 Task: Learn more about a recruiter lite.
Action: Mouse moved to (831, 118)
Screenshot: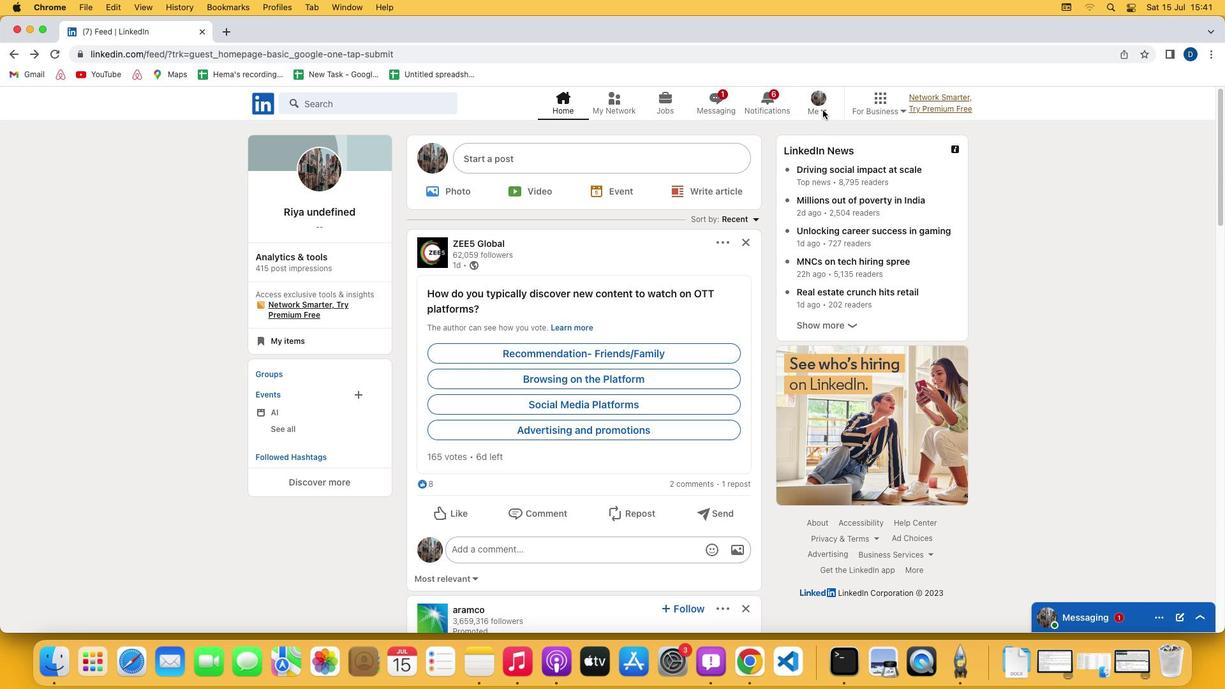 
Action: Mouse pressed left at (831, 118)
Screenshot: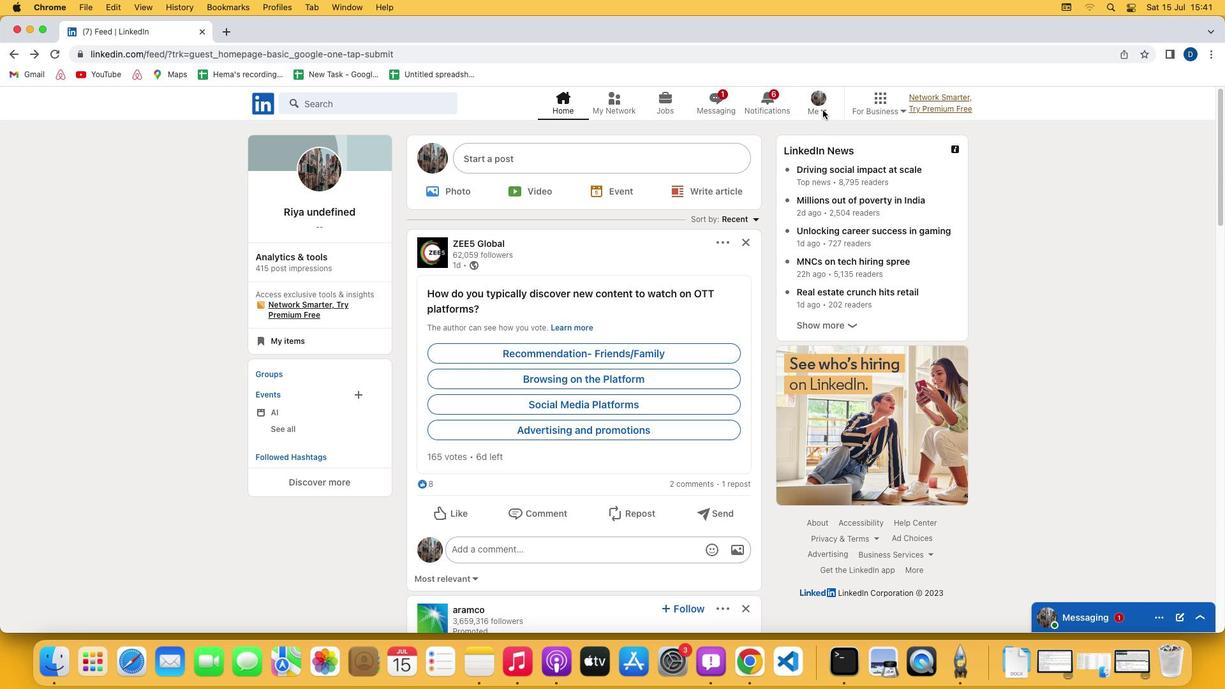 
Action: Mouse pressed left at (831, 118)
Screenshot: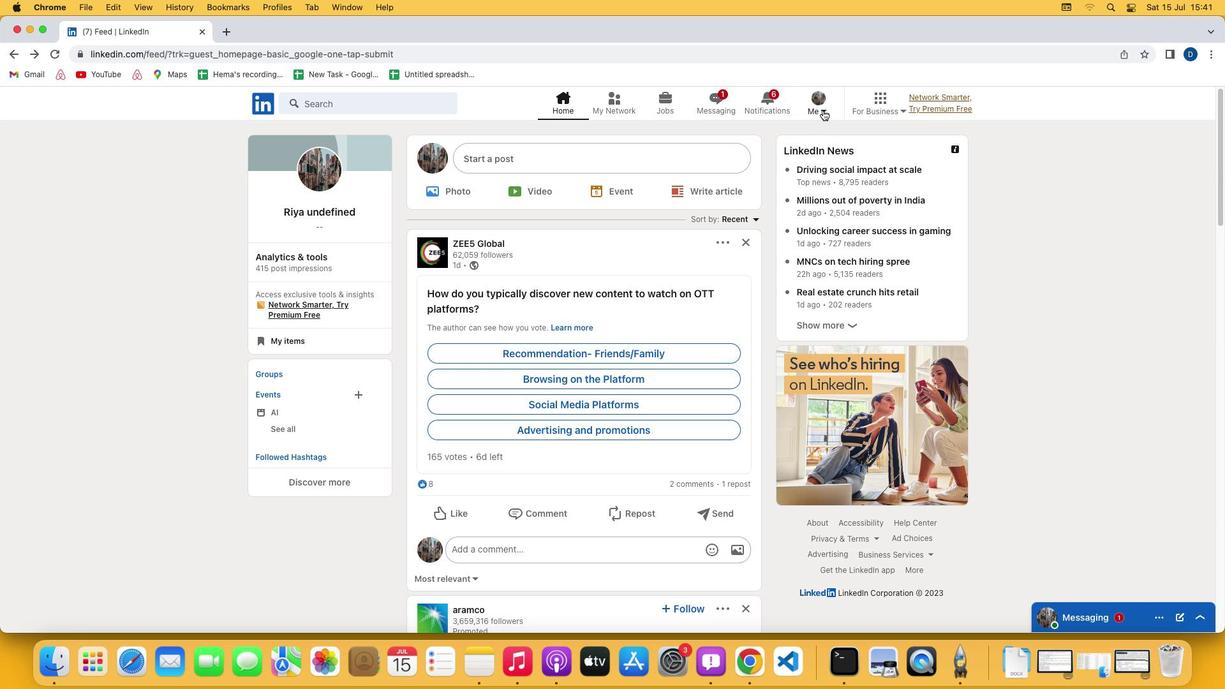 
Action: Mouse moved to (763, 252)
Screenshot: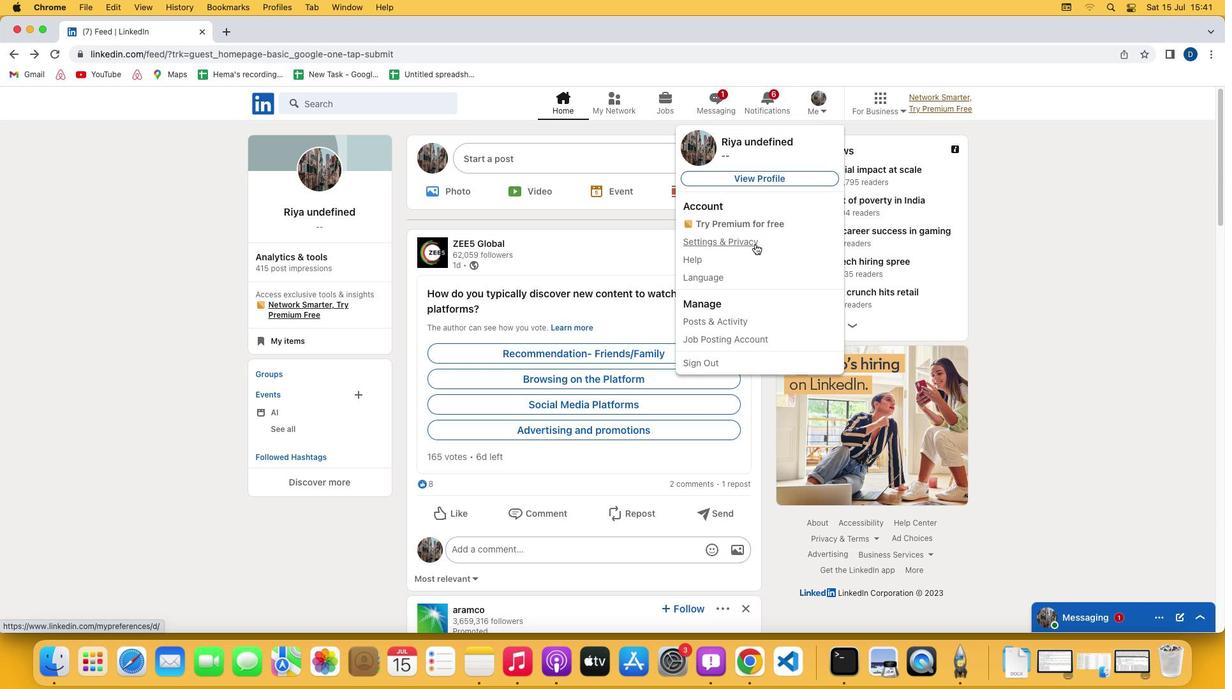 
Action: Mouse pressed left at (763, 252)
Screenshot: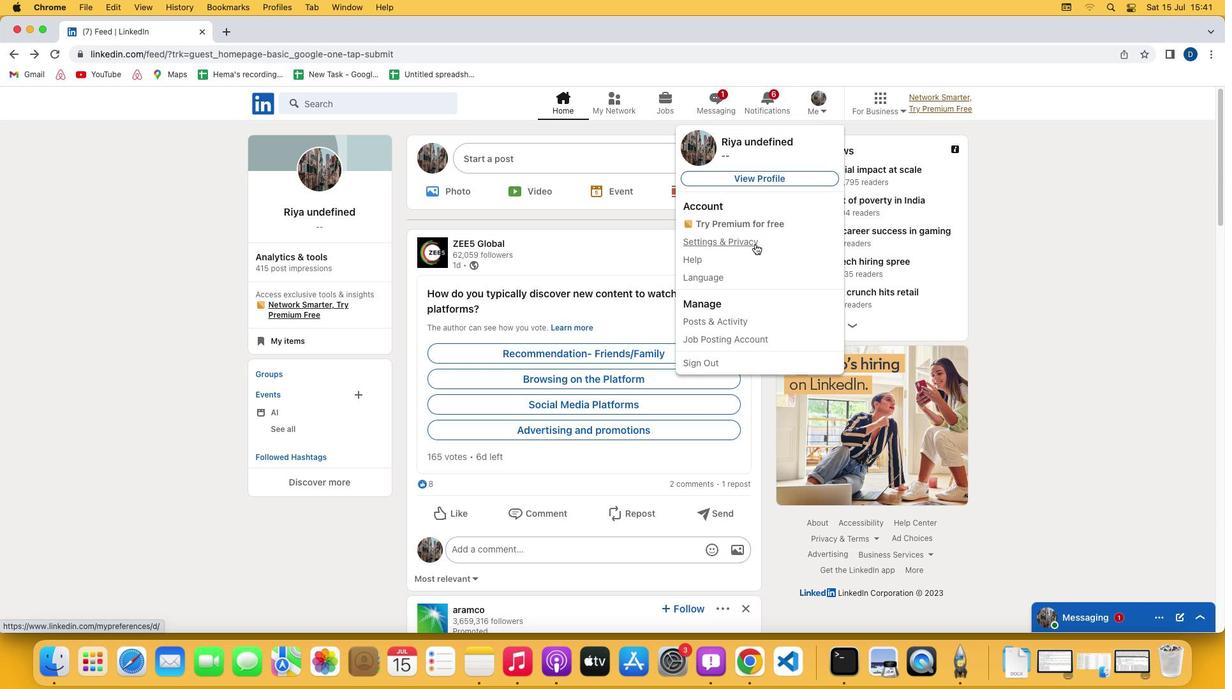 
Action: Mouse moved to (748, 450)
Screenshot: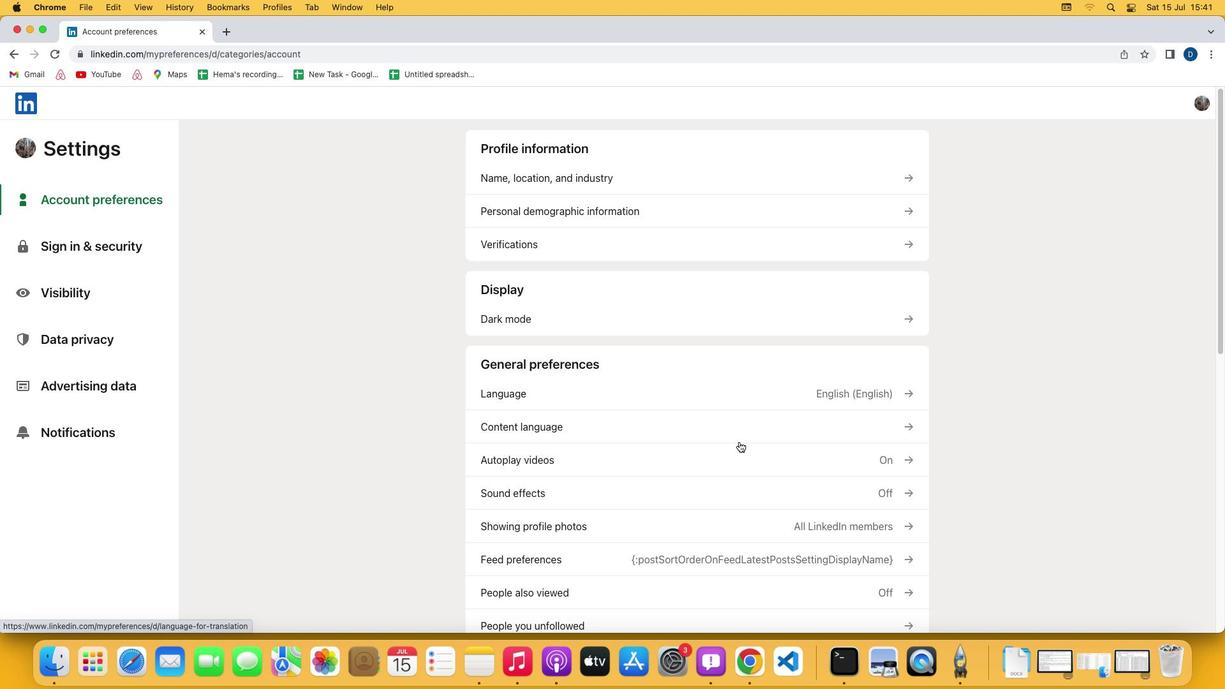 
Action: Mouse scrolled (748, 450) with delta (8, 7)
Screenshot: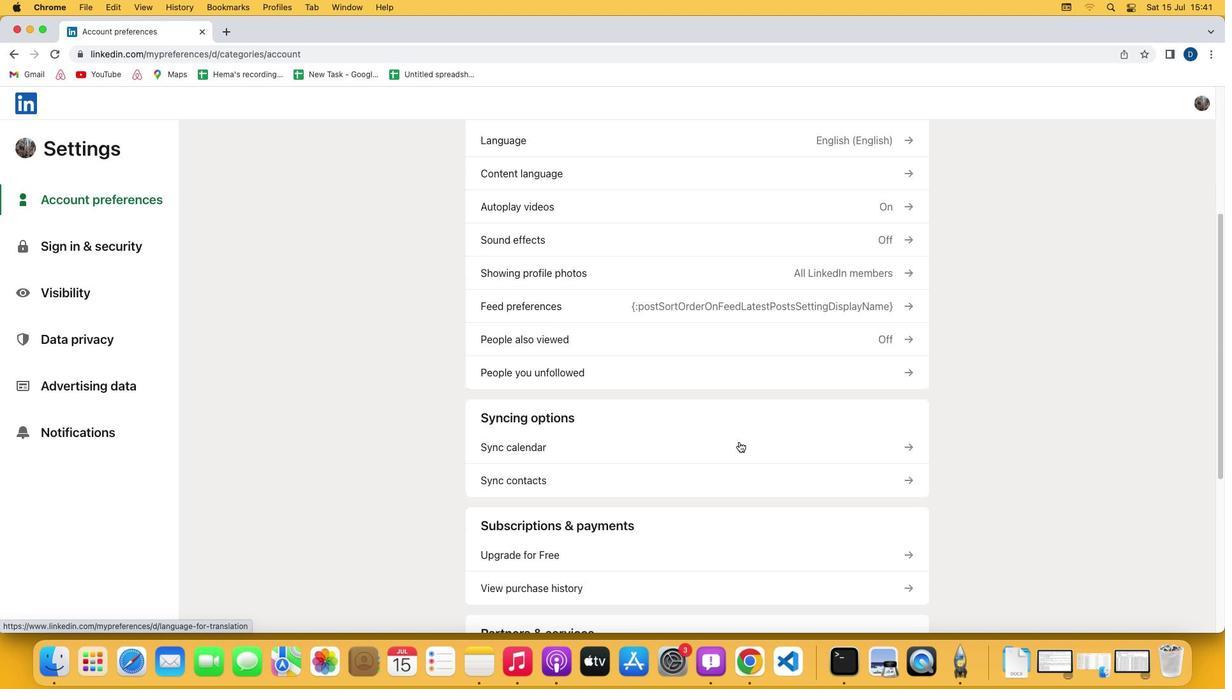 
Action: Mouse scrolled (748, 450) with delta (8, 7)
Screenshot: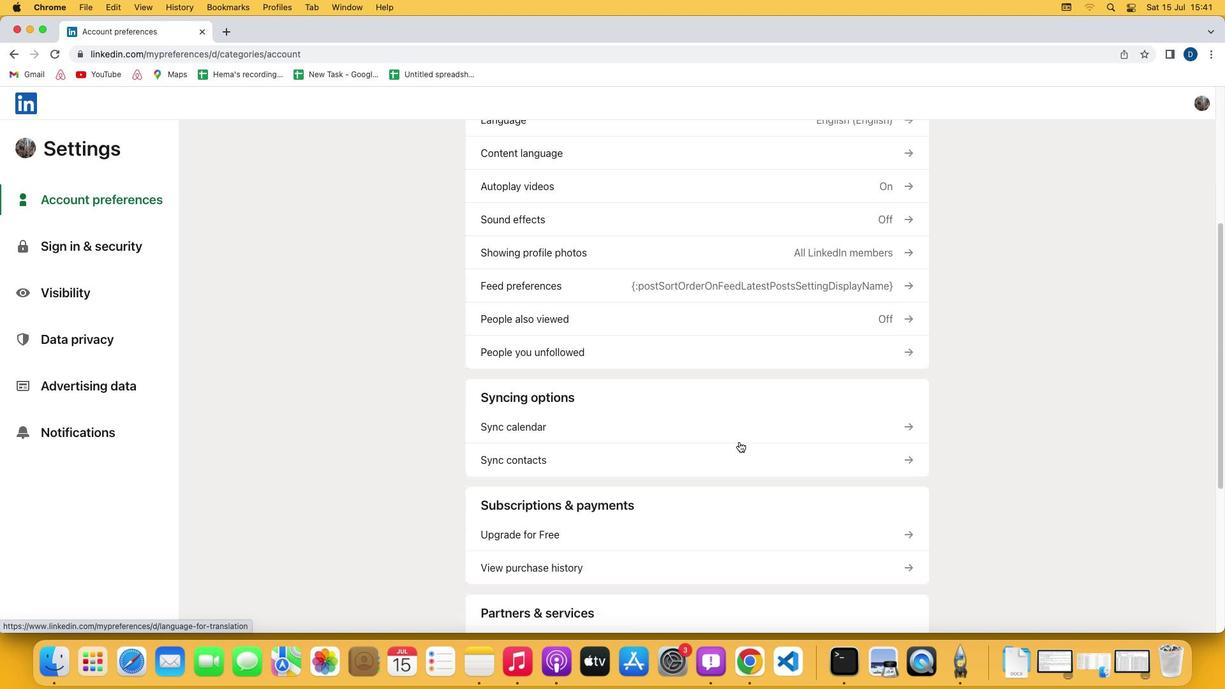 
Action: Mouse scrolled (748, 450) with delta (8, 6)
Screenshot: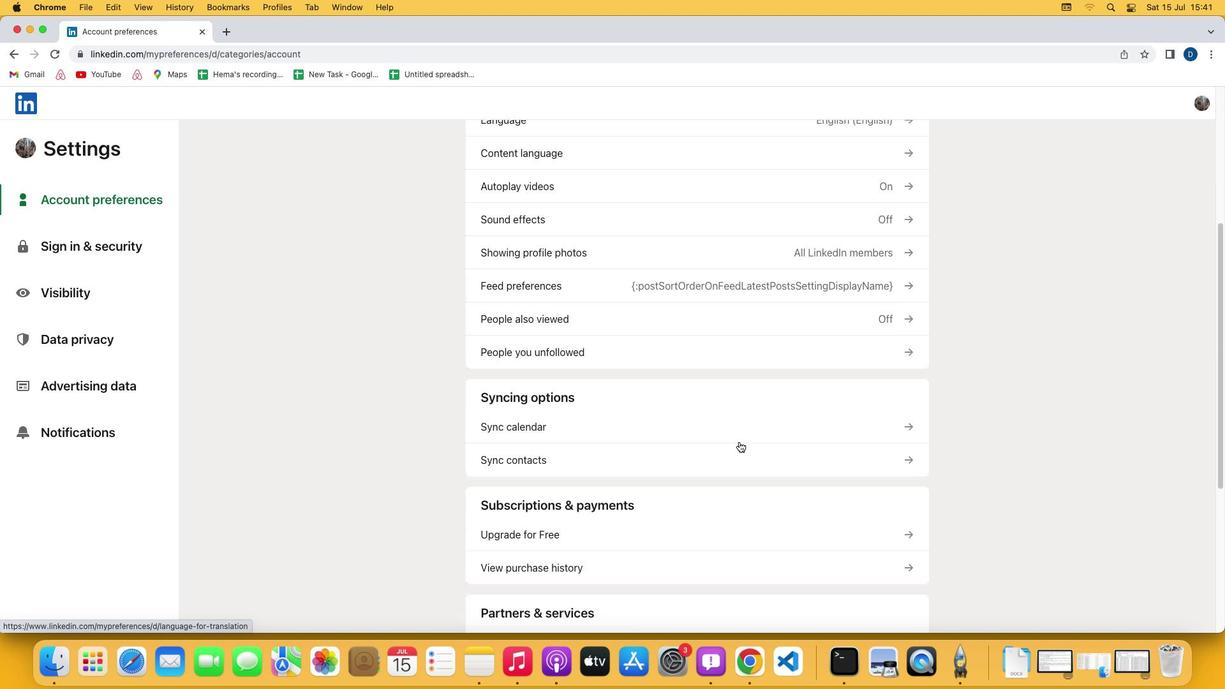 
Action: Mouse scrolled (748, 450) with delta (8, 5)
Screenshot: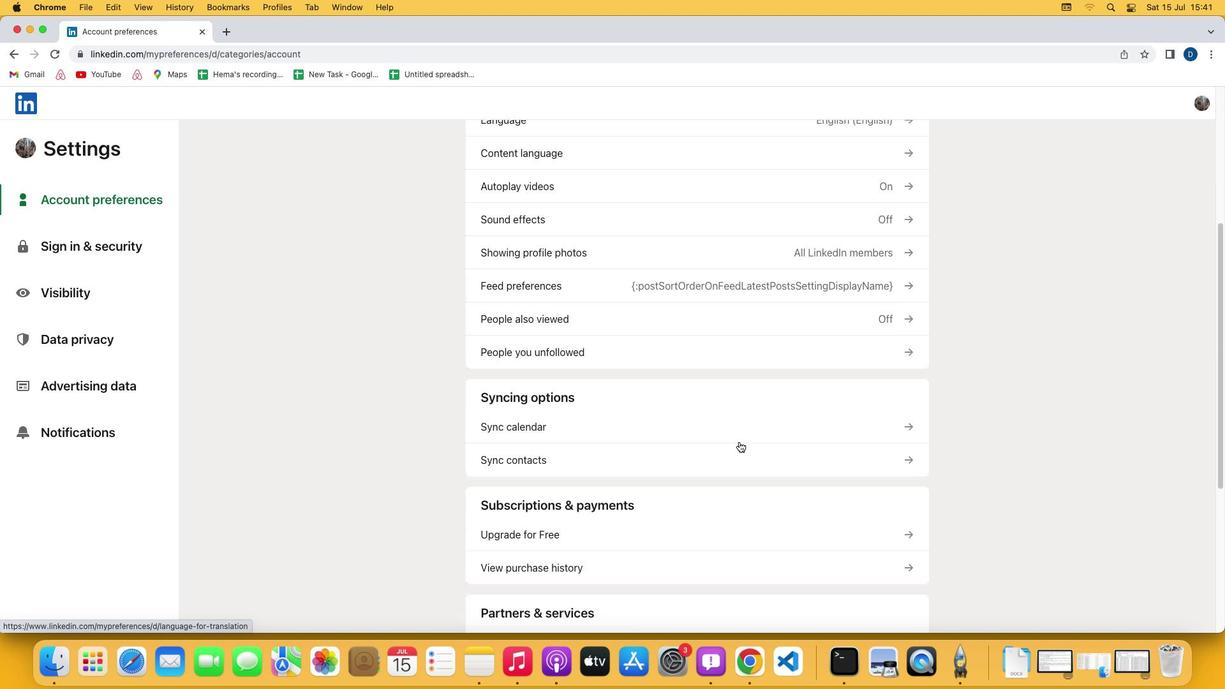 
Action: Mouse scrolled (748, 450) with delta (8, 7)
Screenshot: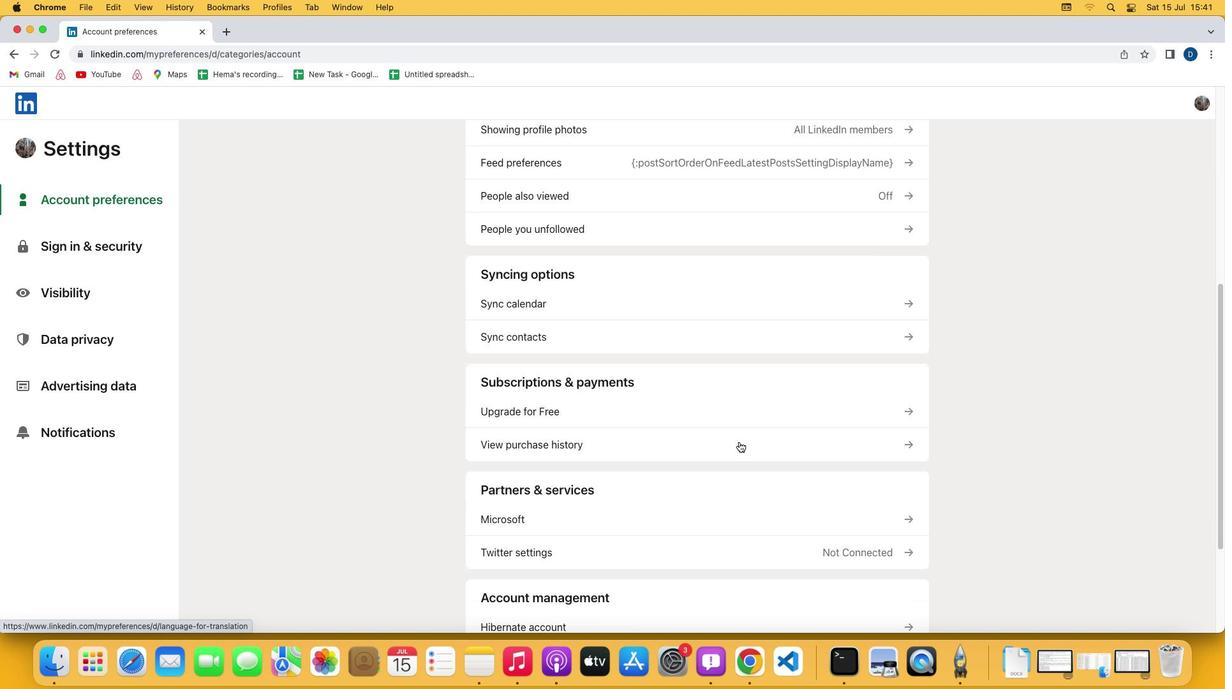 
Action: Mouse scrolled (748, 450) with delta (8, 7)
Screenshot: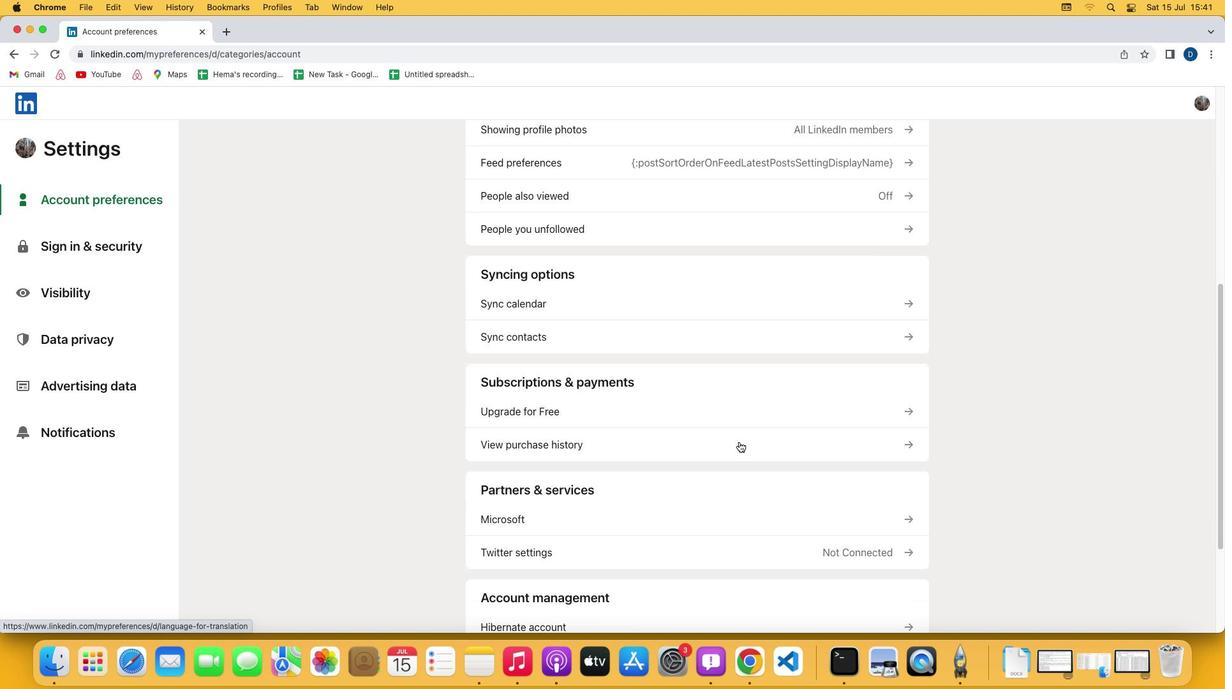 
Action: Mouse scrolled (748, 450) with delta (8, 6)
Screenshot: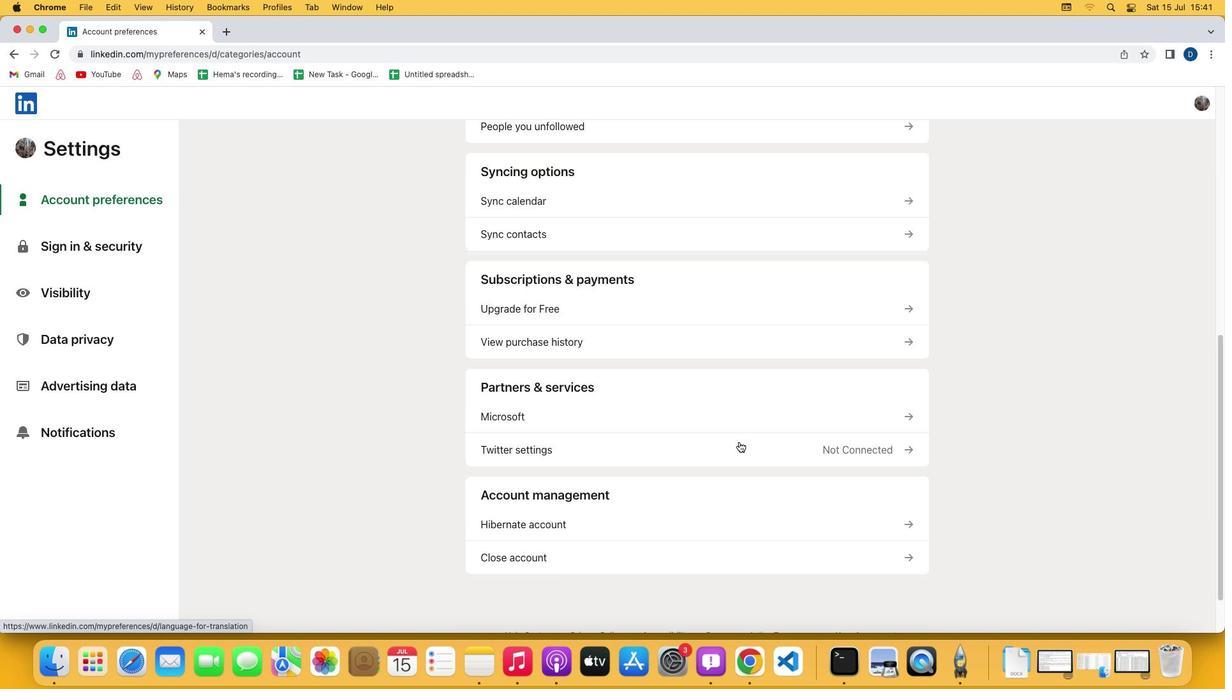 
Action: Mouse scrolled (748, 450) with delta (8, 5)
Screenshot: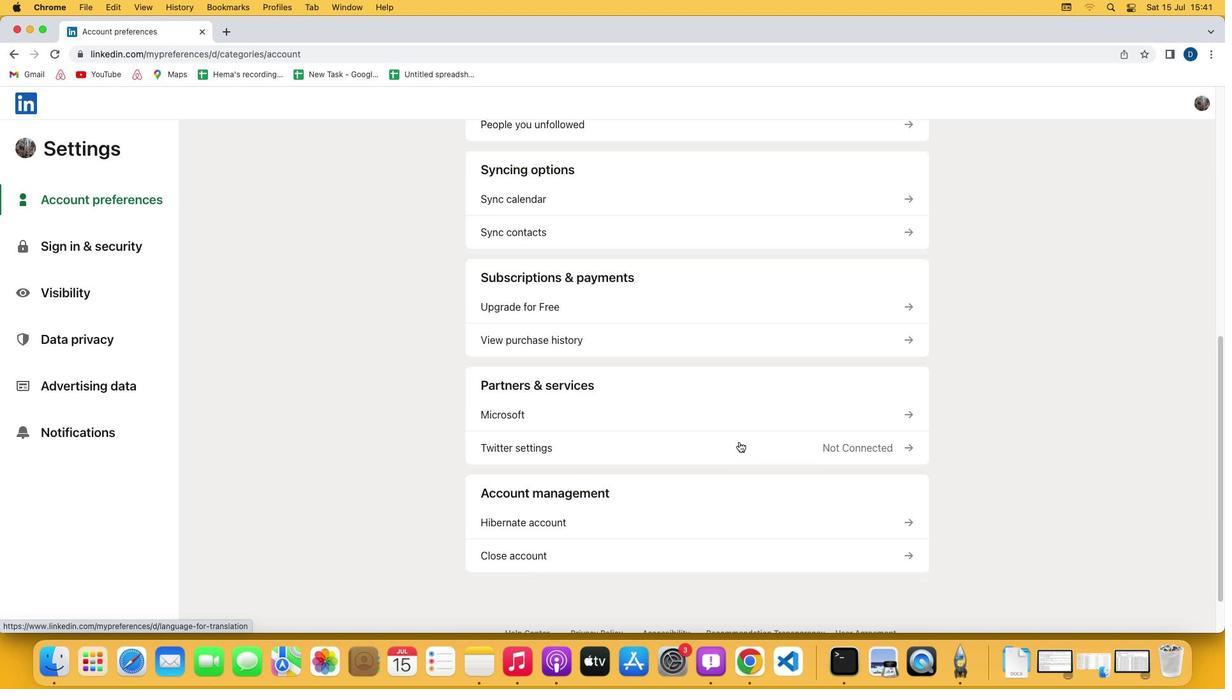 
Action: Mouse moved to (704, 318)
Screenshot: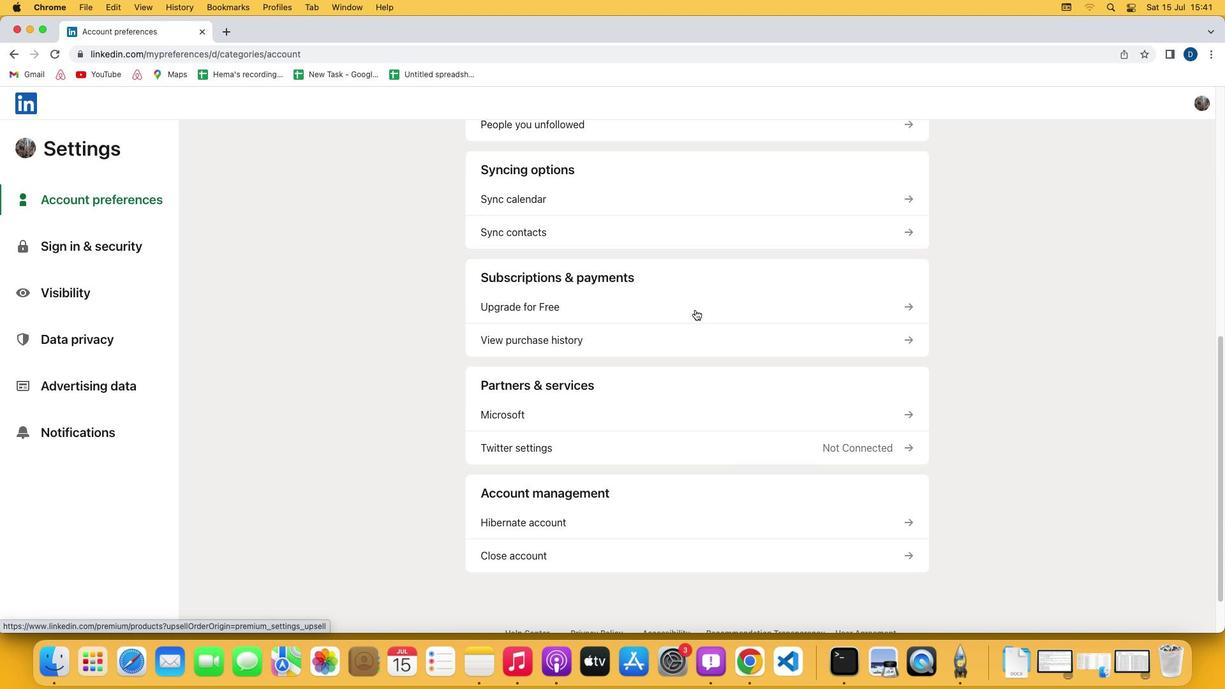 
Action: Mouse pressed left at (704, 318)
Screenshot: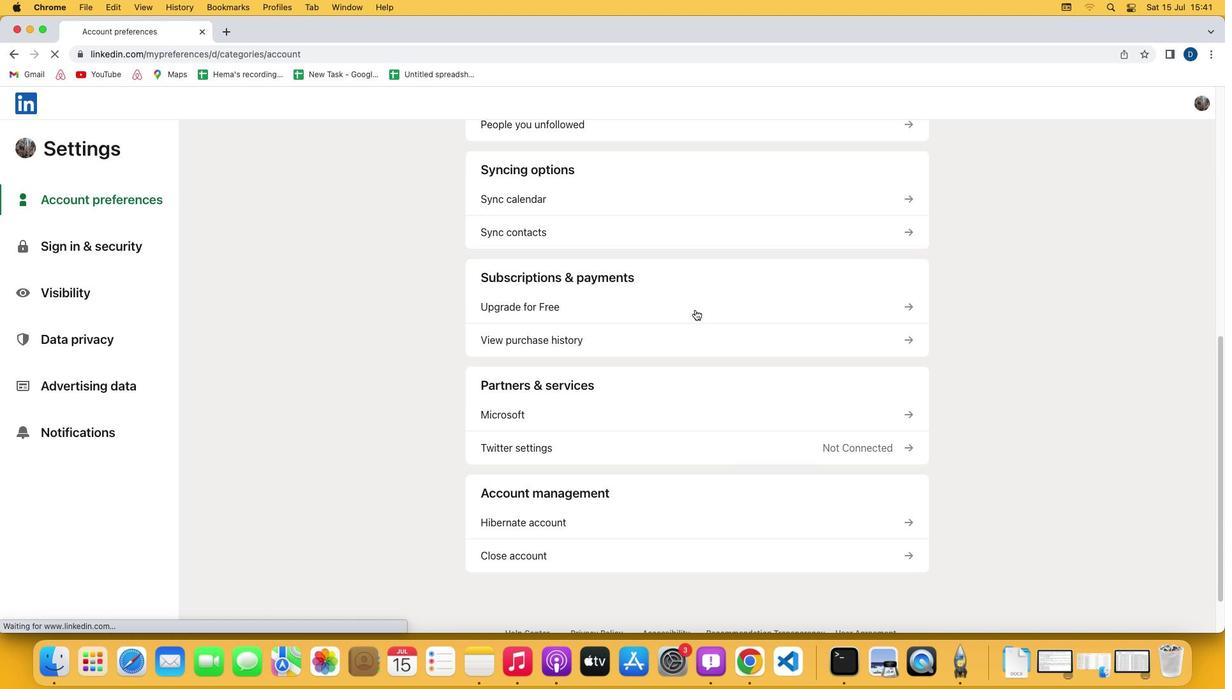 
Action: Mouse moved to (510, 355)
Screenshot: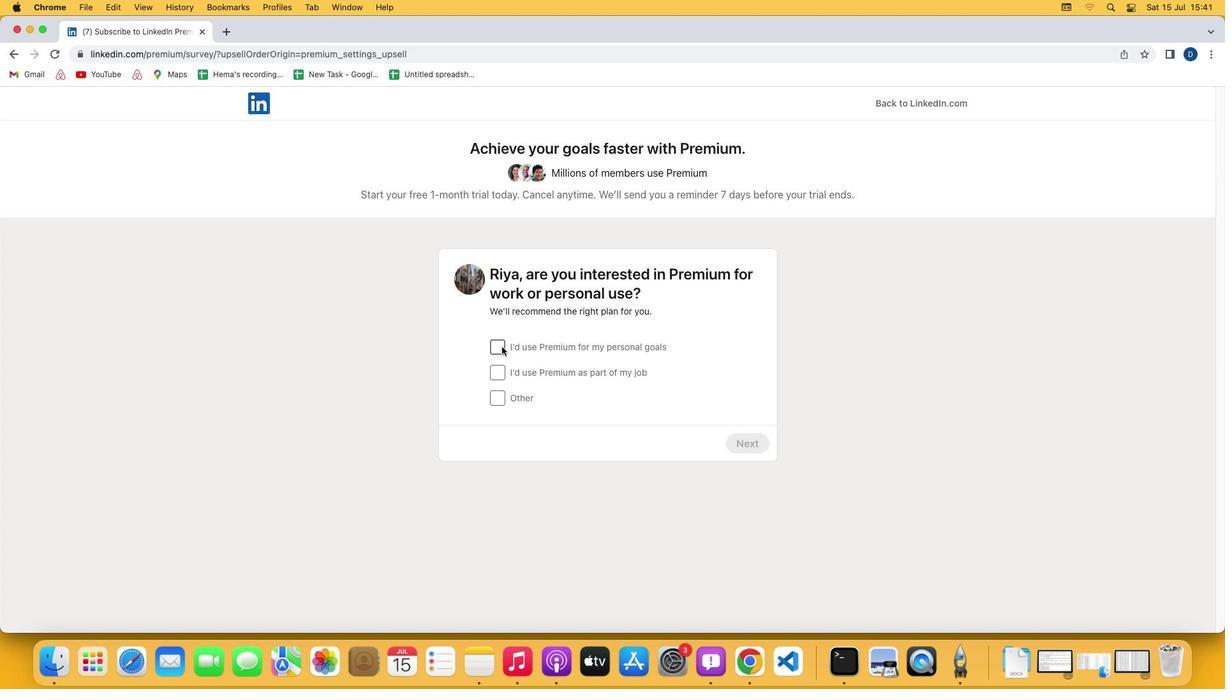 
Action: Mouse pressed left at (510, 355)
Screenshot: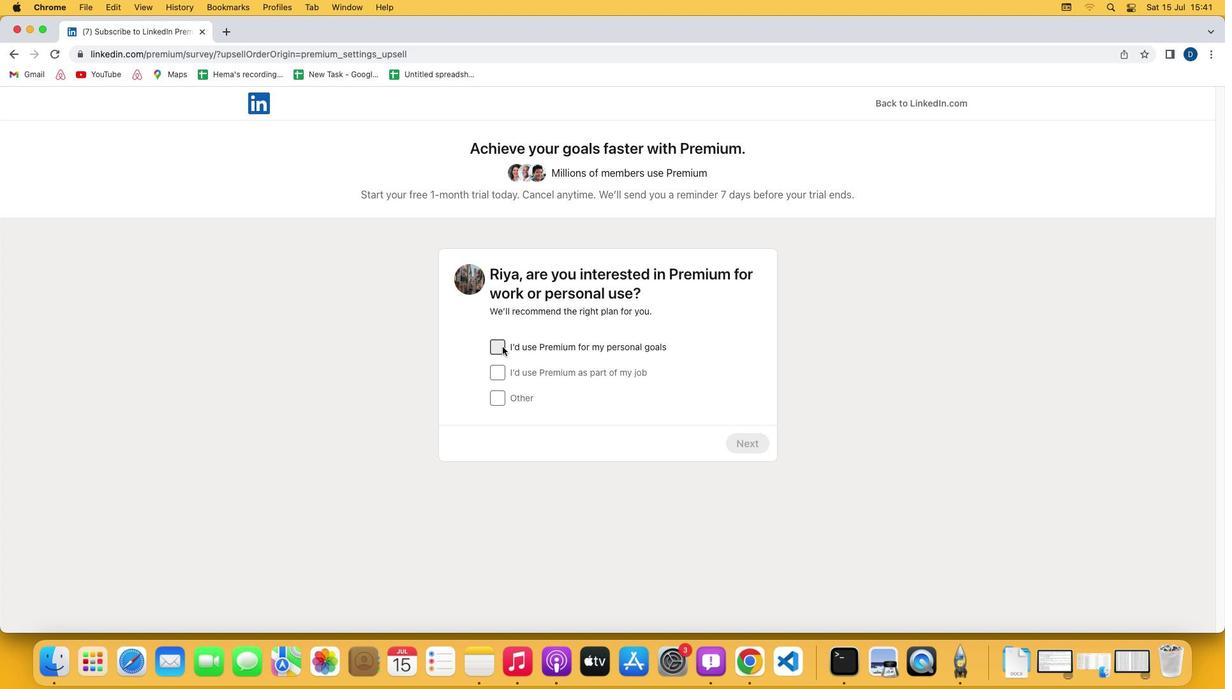 
Action: Mouse moved to (748, 451)
Screenshot: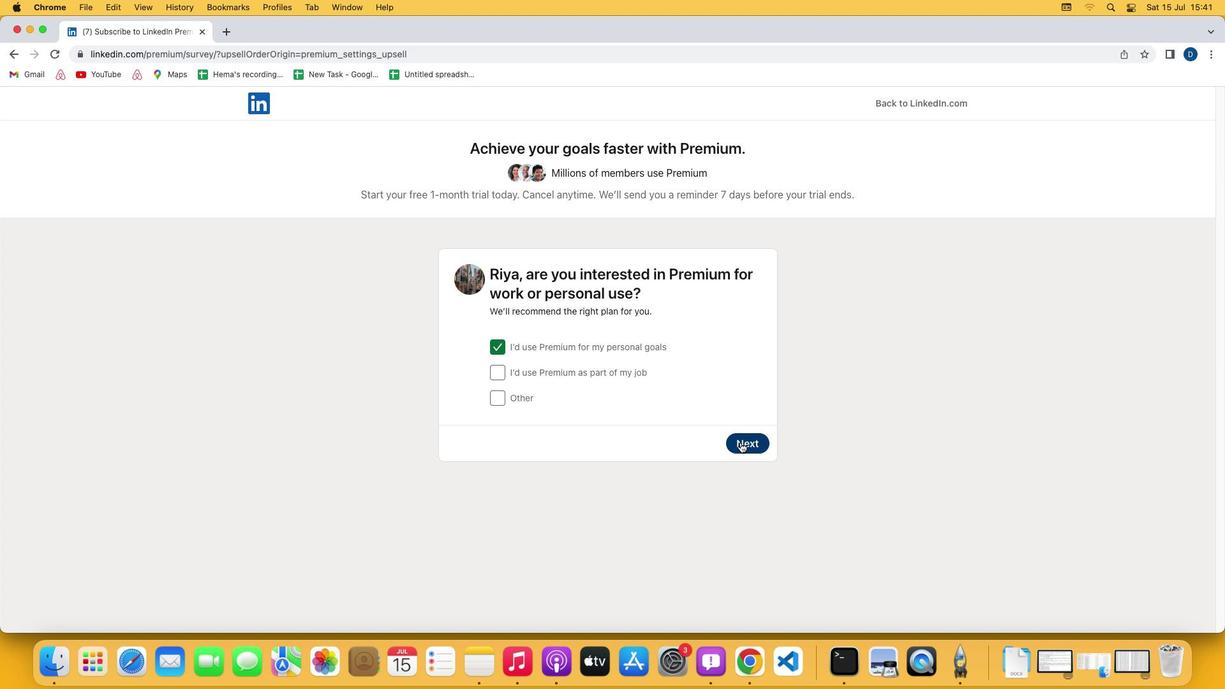 
Action: Mouse pressed left at (748, 451)
Screenshot: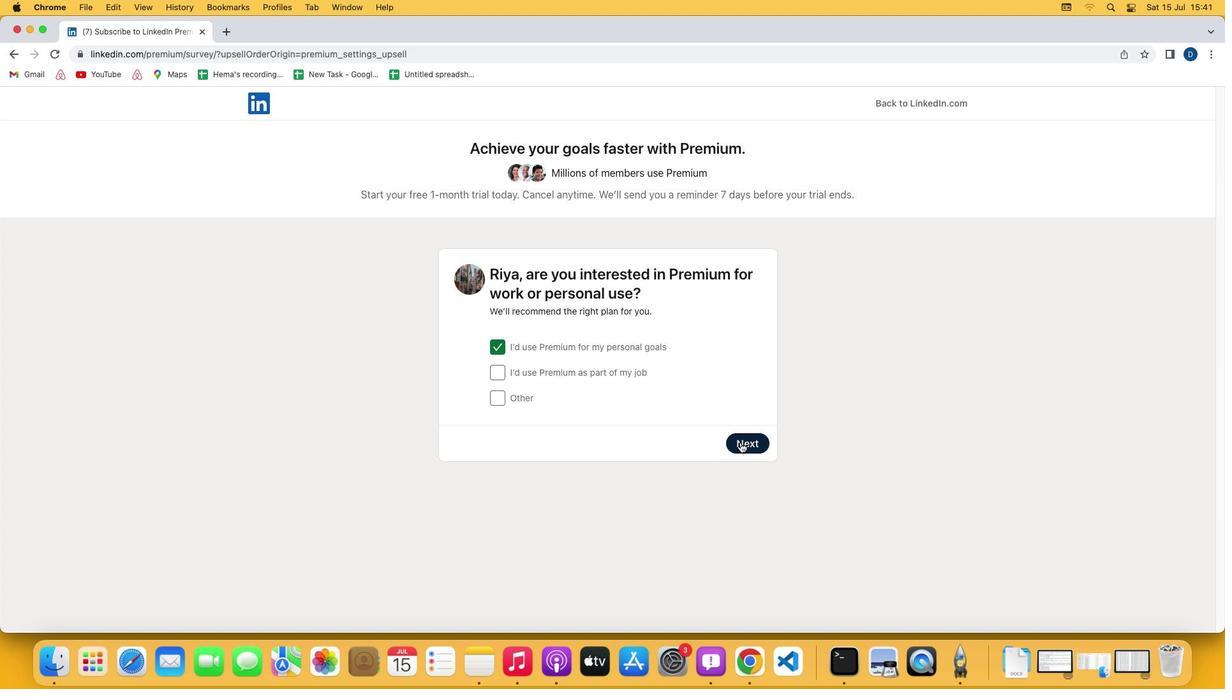 
Action: Mouse moved to (744, 523)
Screenshot: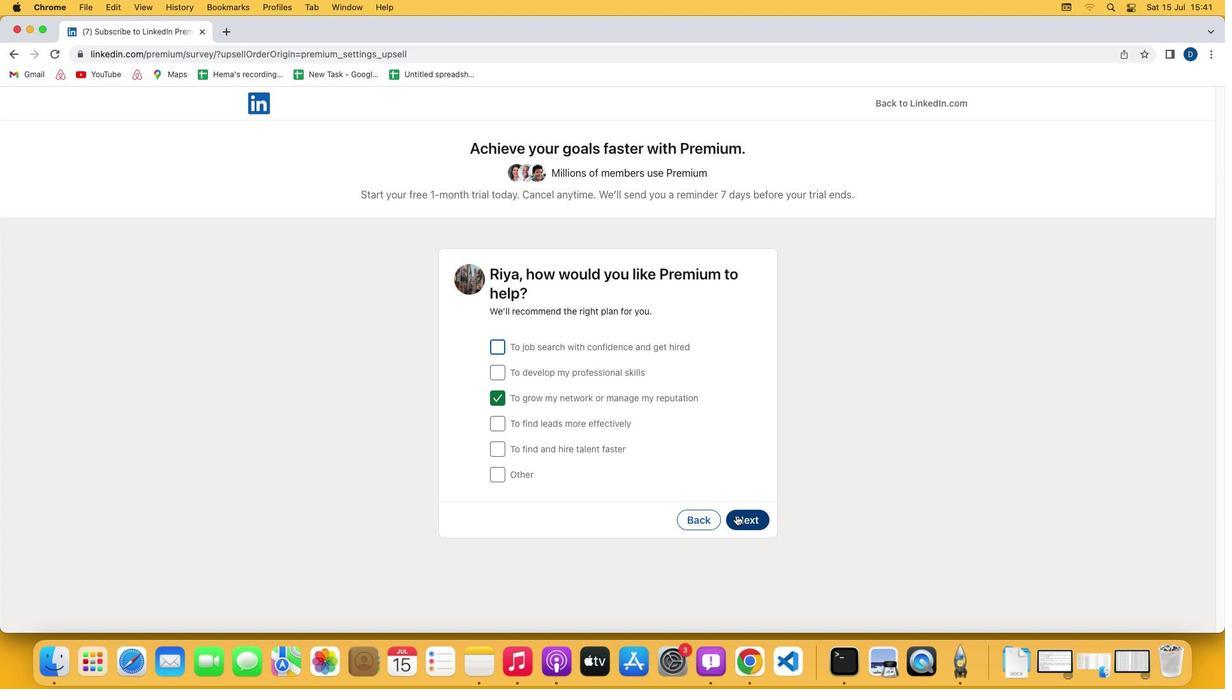 
Action: Mouse pressed left at (744, 523)
Screenshot: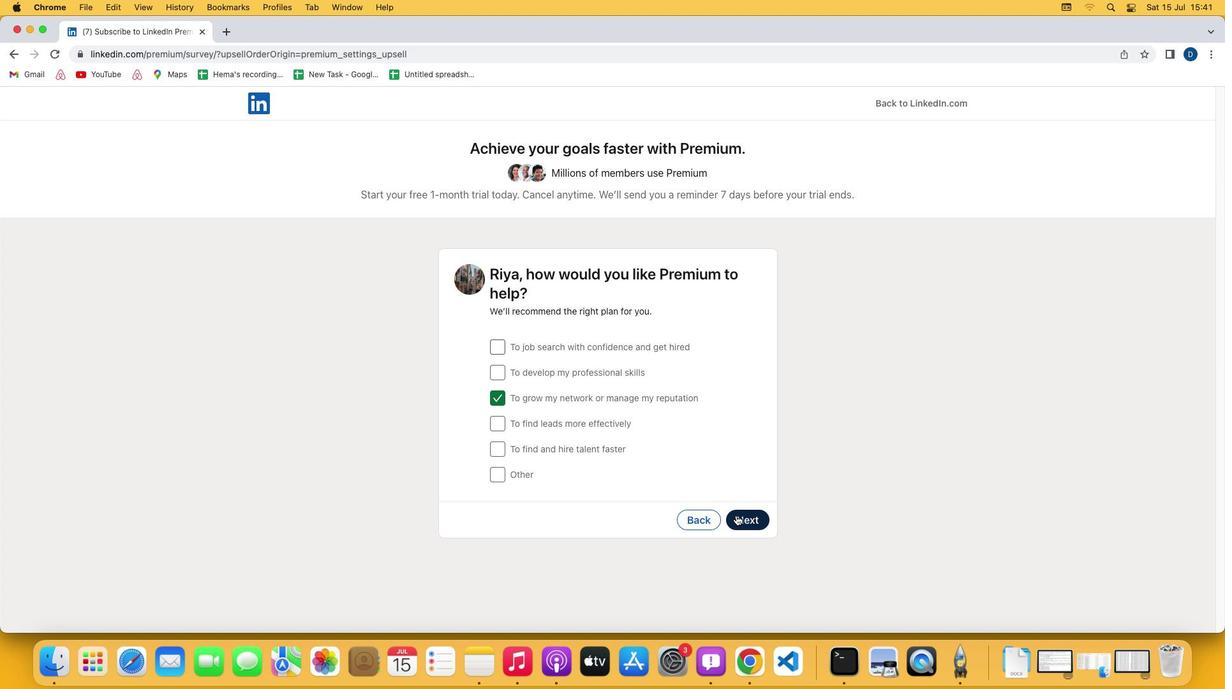 
Action: Mouse moved to (505, 429)
Screenshot: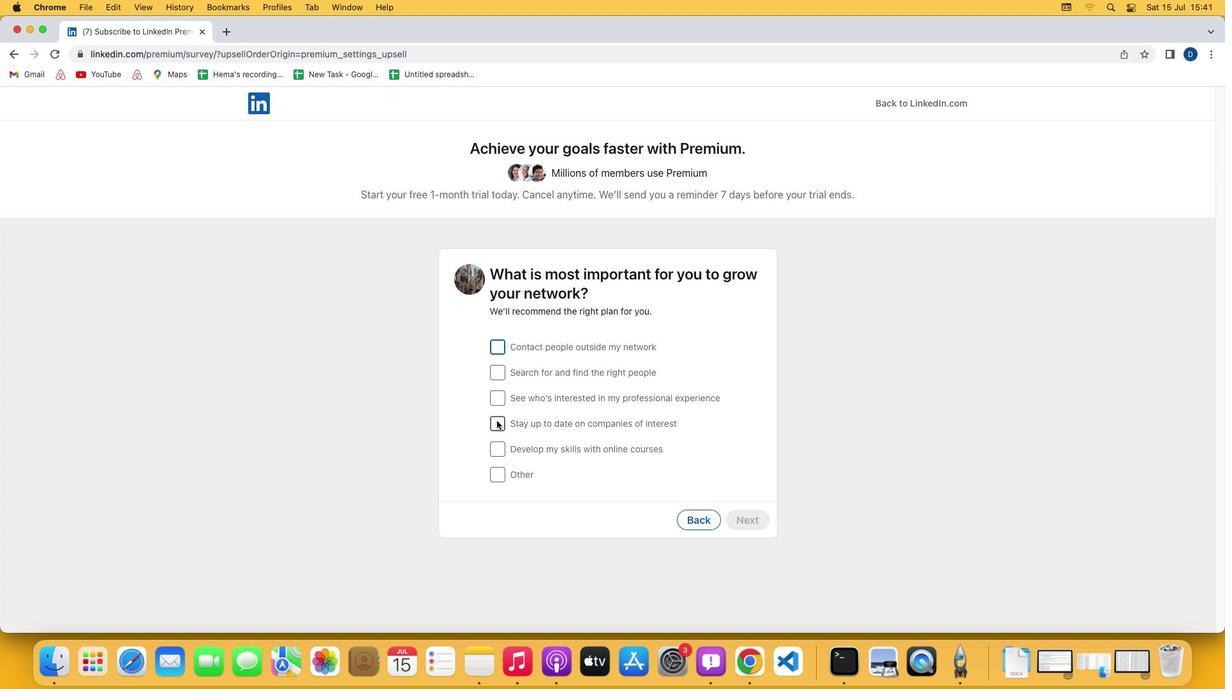 
Action: Mouse pressed left at (505, 429)
Screenshot: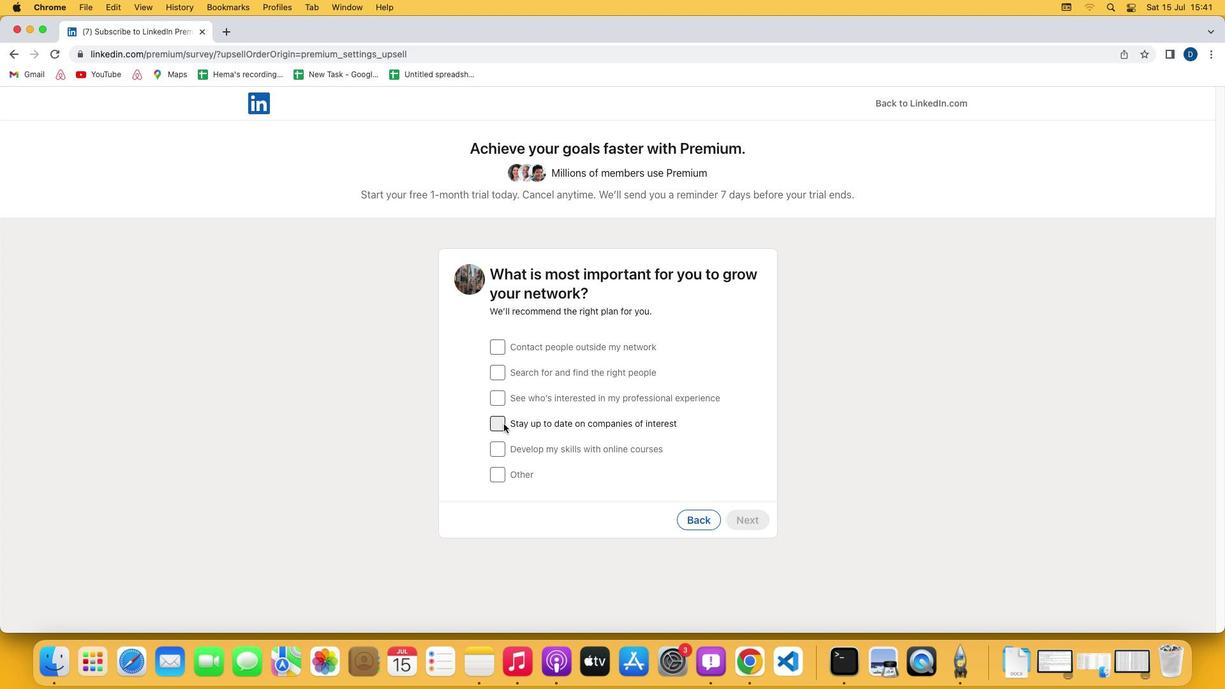 
Action: Mouse moved to (762, 534)
Screenshot: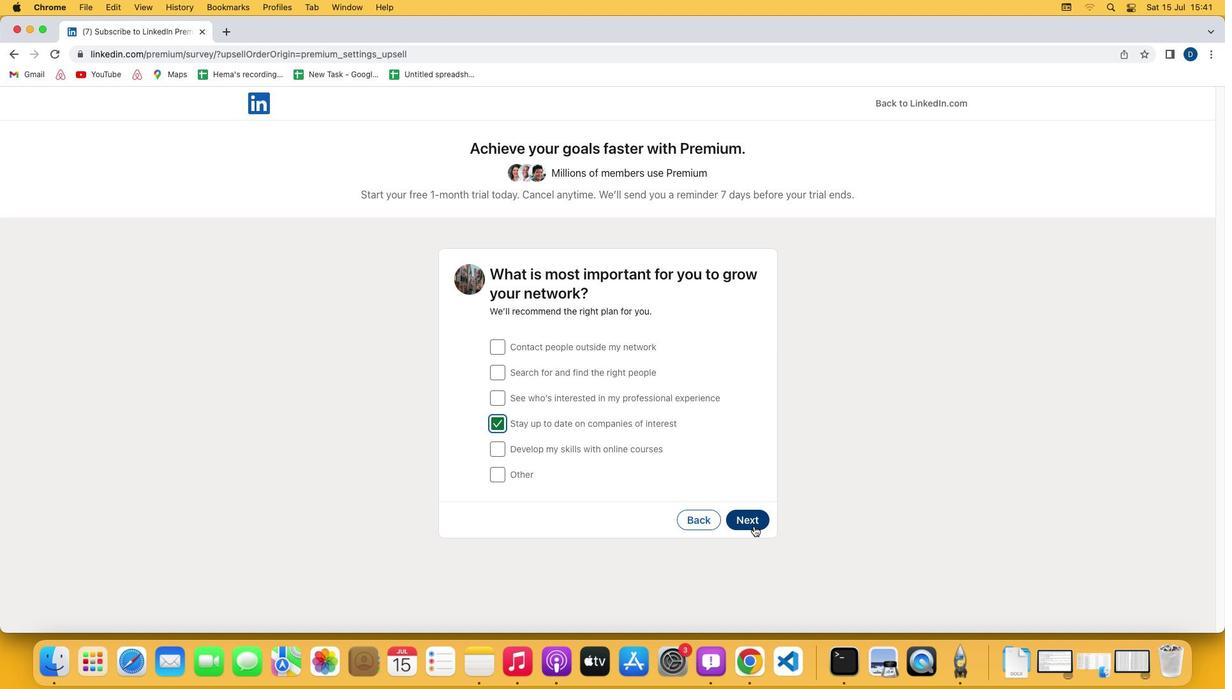 
Action: Mouse pressed left at (762, 534)
Screenshot: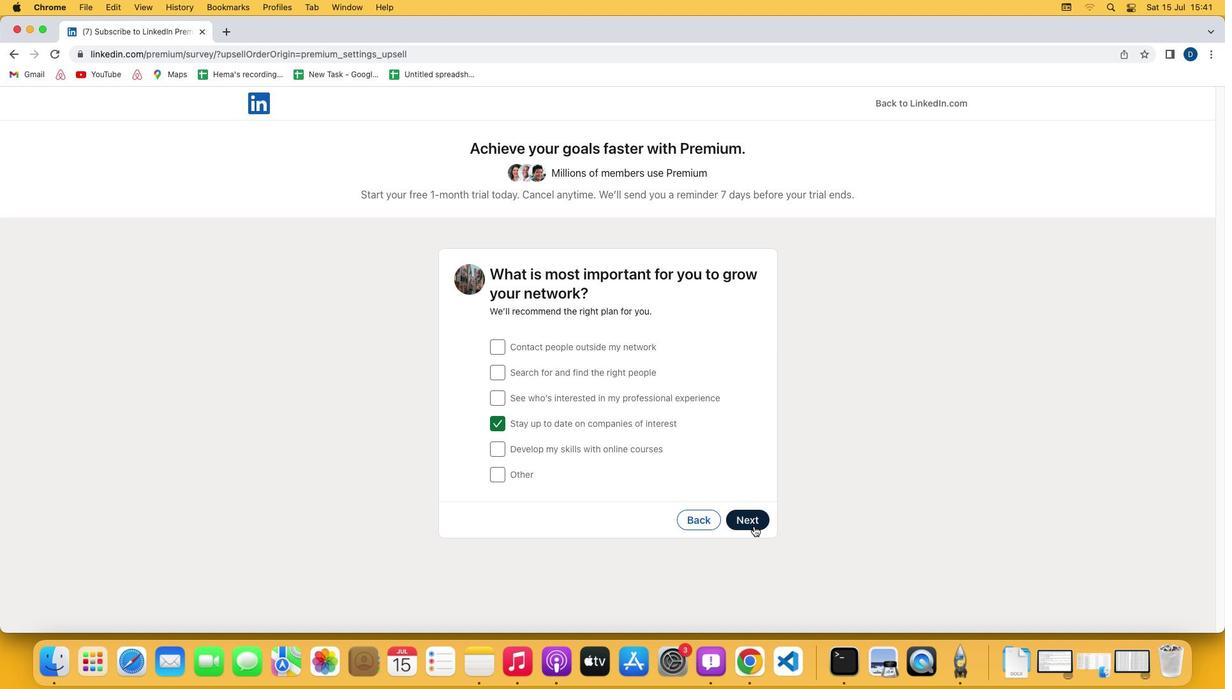 
Action: Mouse moved to (331, 630)
Screenshot: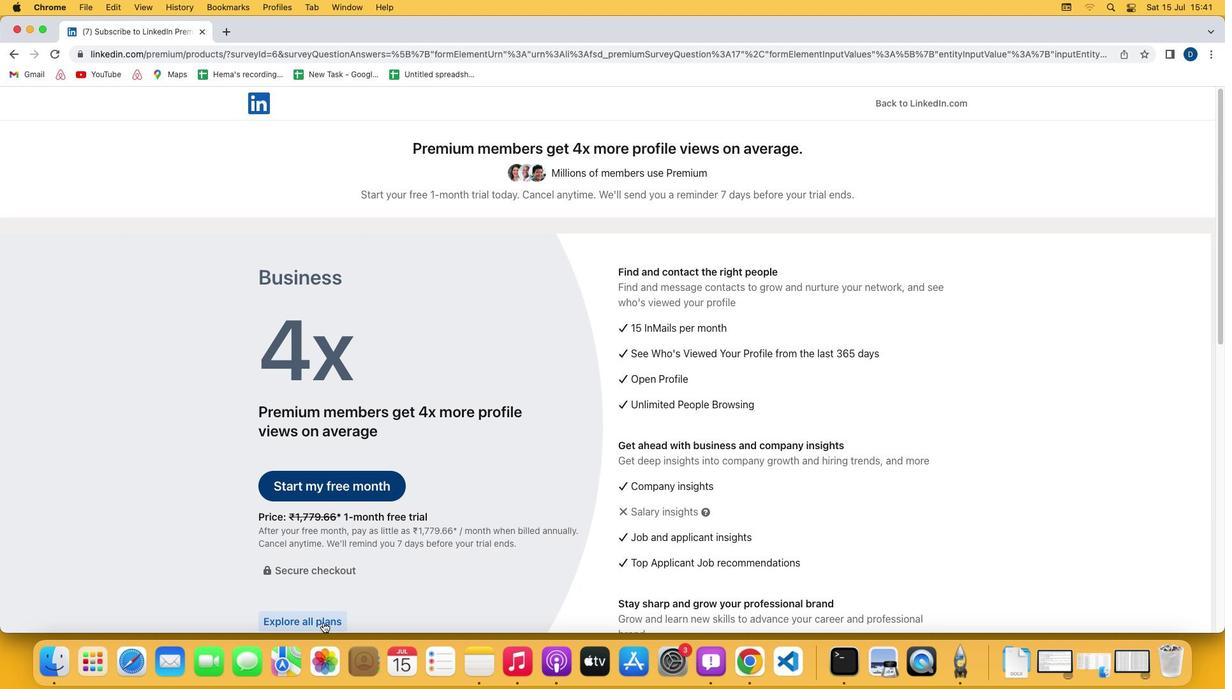 
Action: Mouse pressed left at (331, 630)
Screenshot: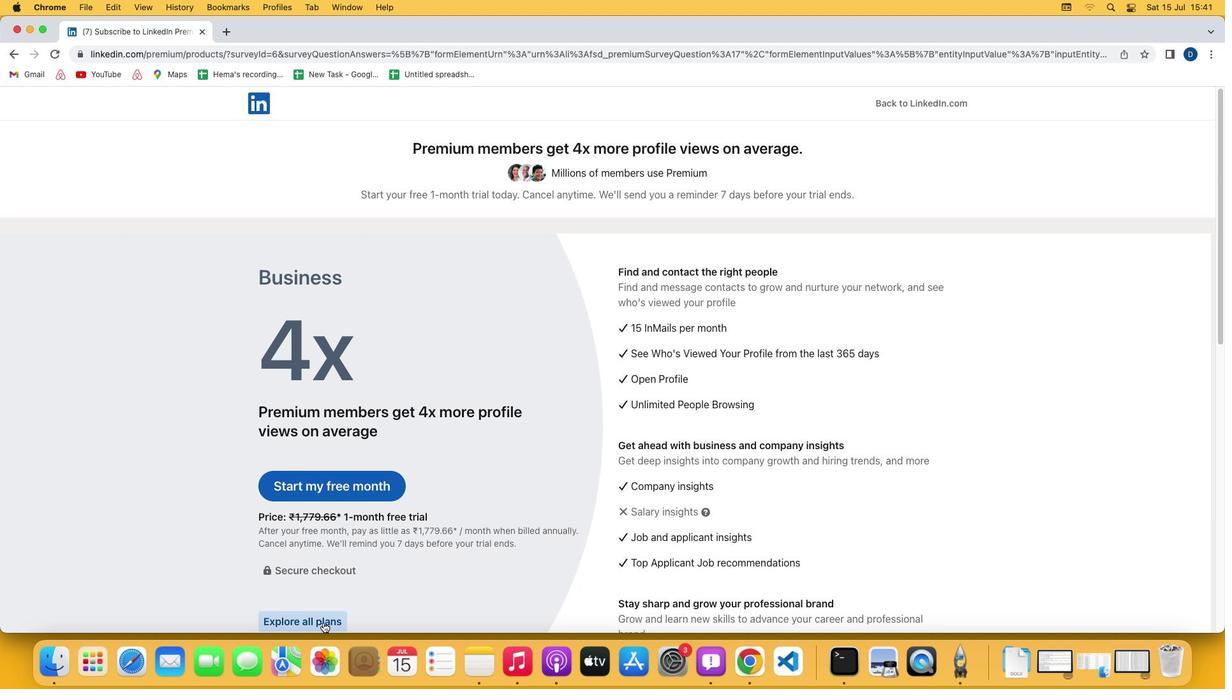 
Action: Mouse moved to (893, 531)
Screenshot: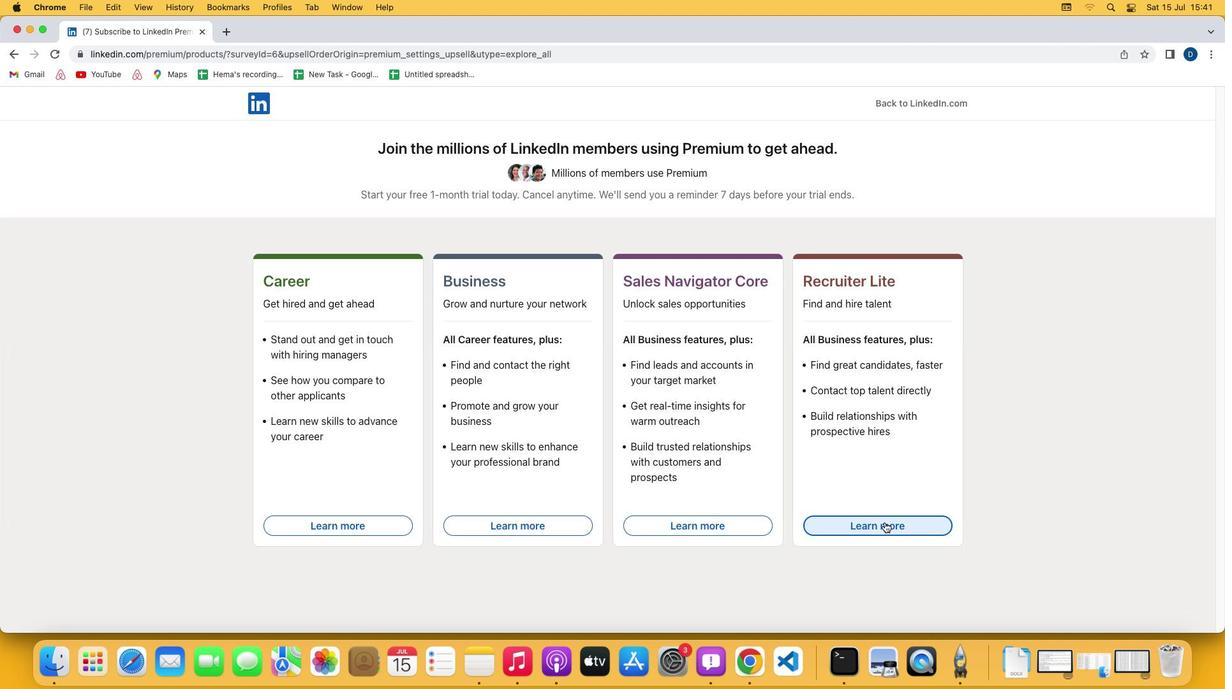 
Action: Mouse pressed left at (893, 531)
Screenshot: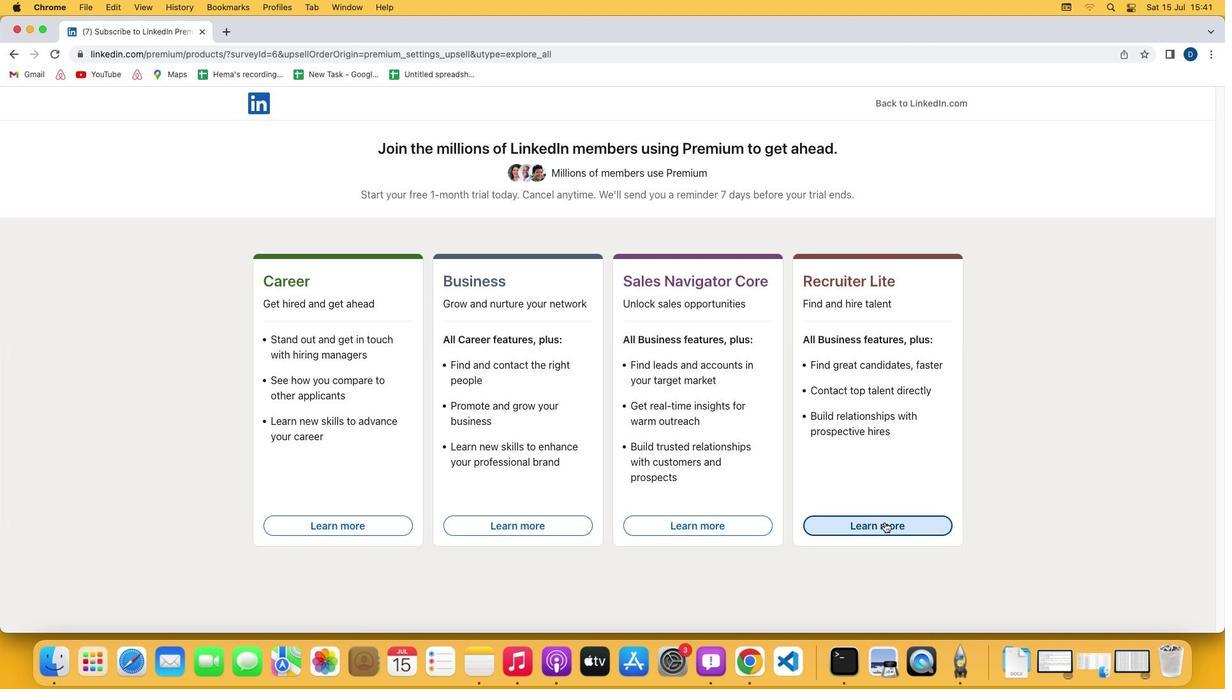 
Action: Mouse moved to (891, 531)
Screenshot: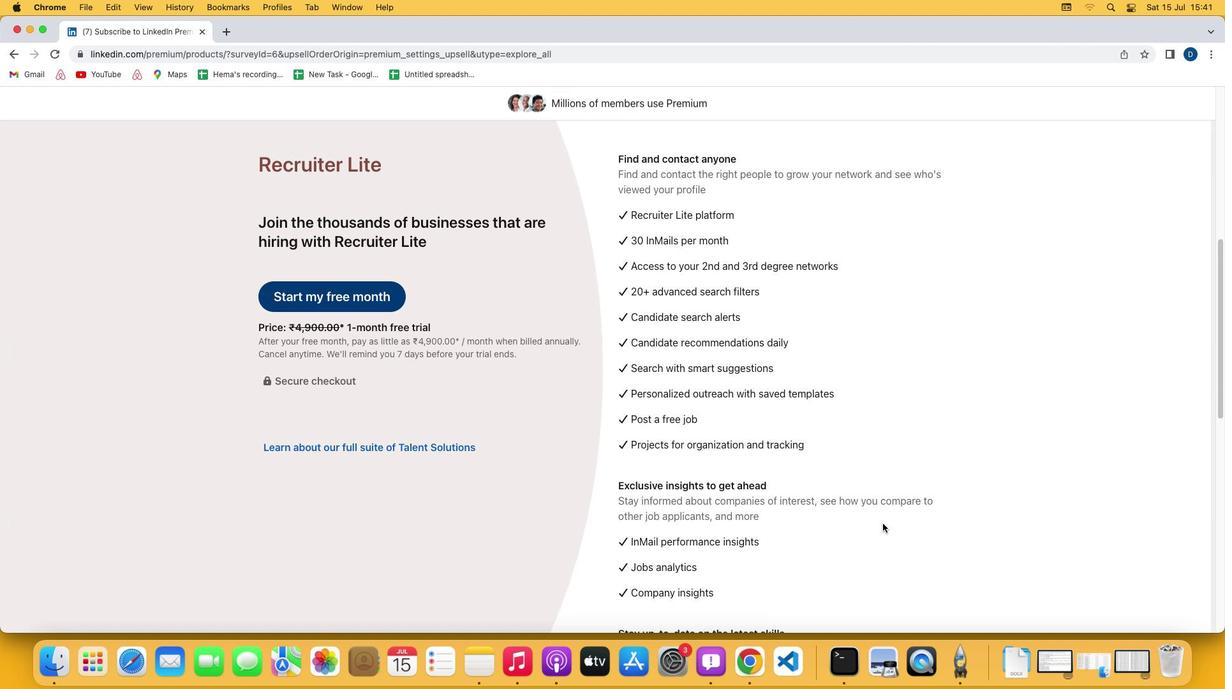 
